 Task: MIDI Import.
Action: Mouse moved to (8, 12)
Screenshot: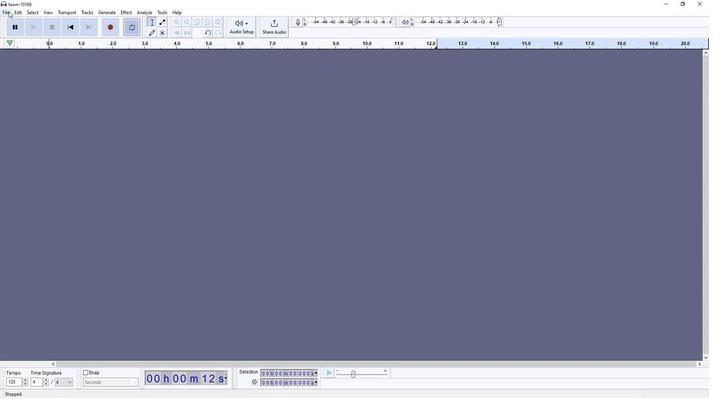 
Action: Mouse pressed left at (8, 12)
Screenshot: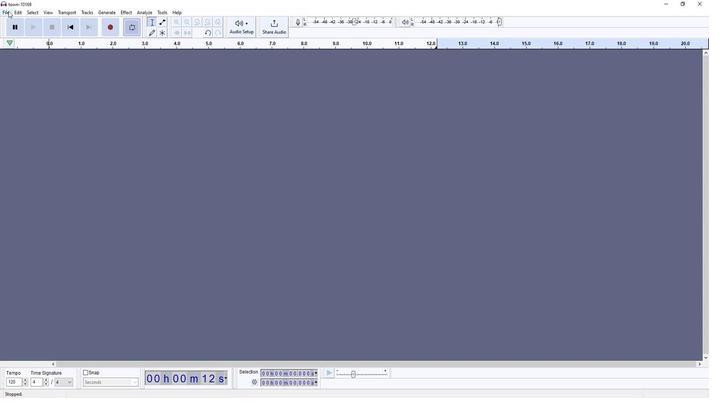
Action: Mouse moved to (30, 85)
Screenshot: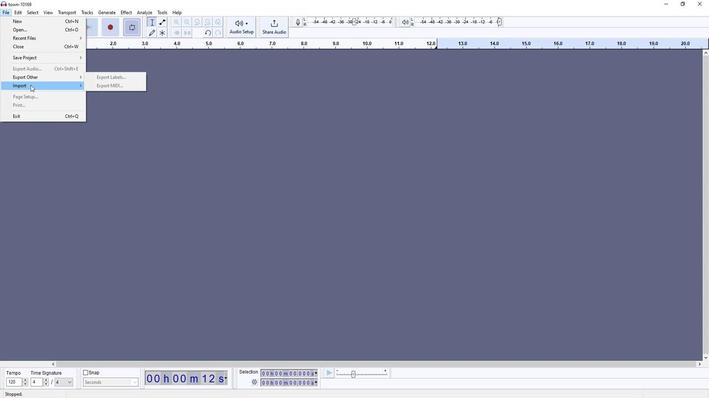 
Action: Mouse pressed left at (30, 85)
Screenshot: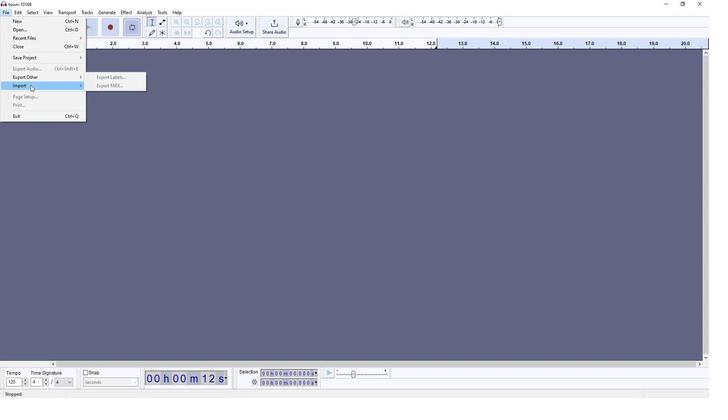 
Action: Mouse moved to (105, 94)
Screenshot: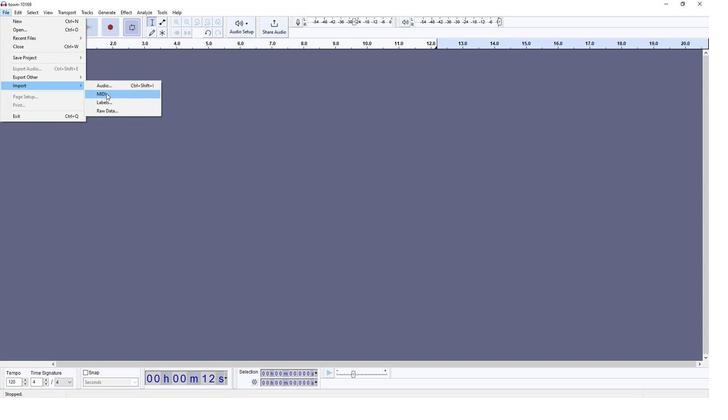 
Action: Mouse pressed left at (105, 94)
Screenshot: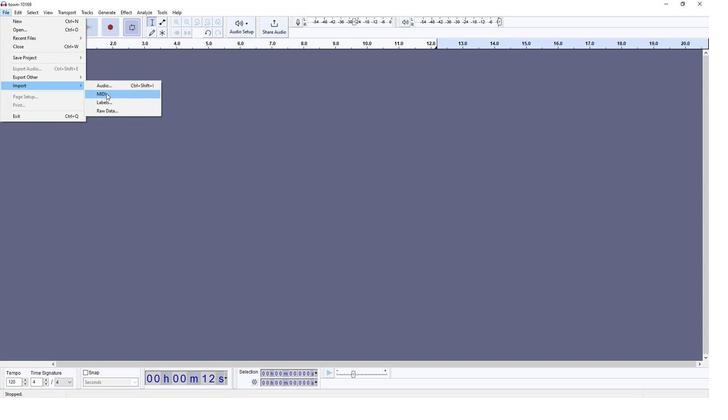 
Action: Mouse moved to (63, 64)
Screenshot: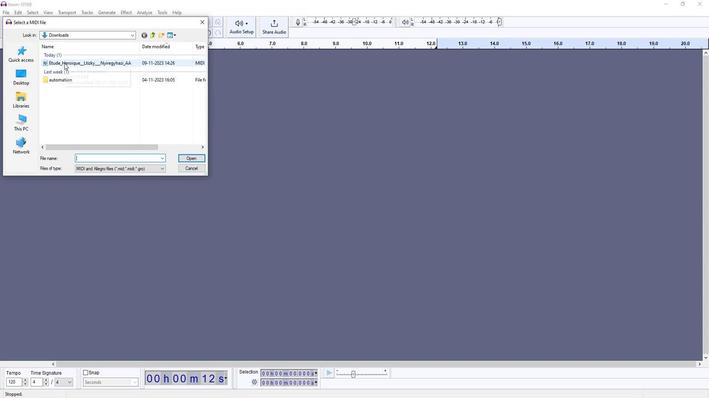 
Action: Mouse pressed left at (63, 64)
Screenshot: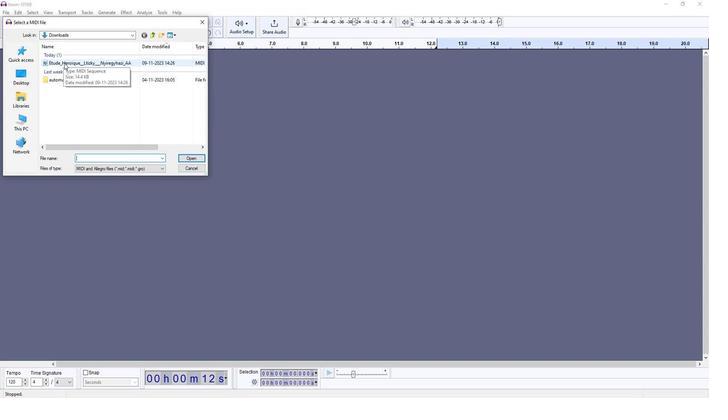 
Action: Mouse moved to (191, 157)
Screenshot: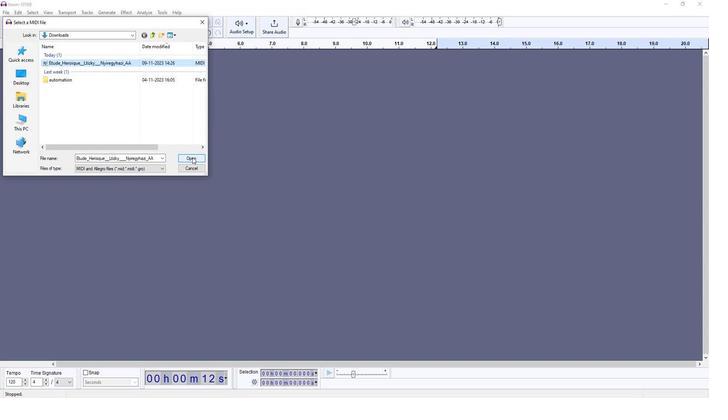 
Action: Mouse pressed left at (191, 157)
Screenshot: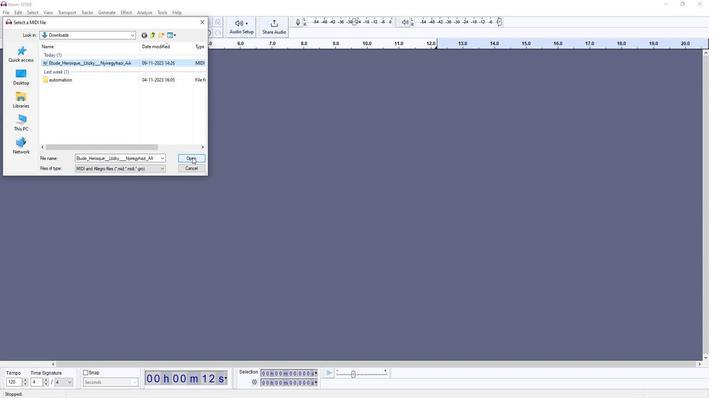 
Action: Mouse moved to (187, 139)
Screenshot: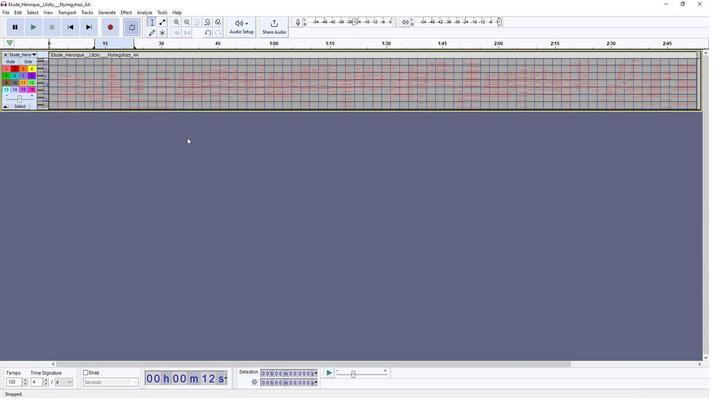 
Action: Mouse scrolled (187, 139) with delta (0, 0)
Screenshot: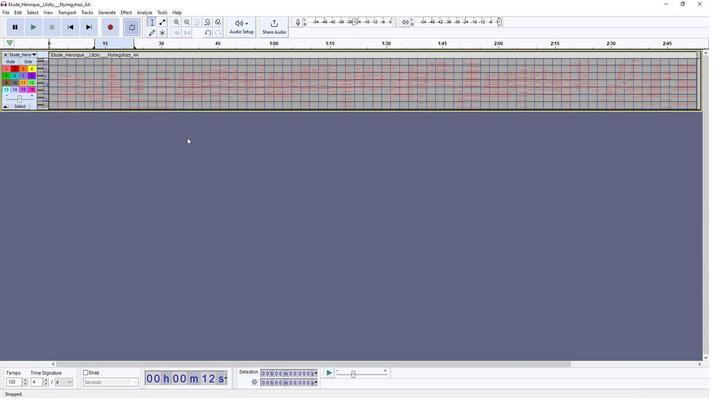 
Action: Mouse moved to (188, 142)
Screenshot: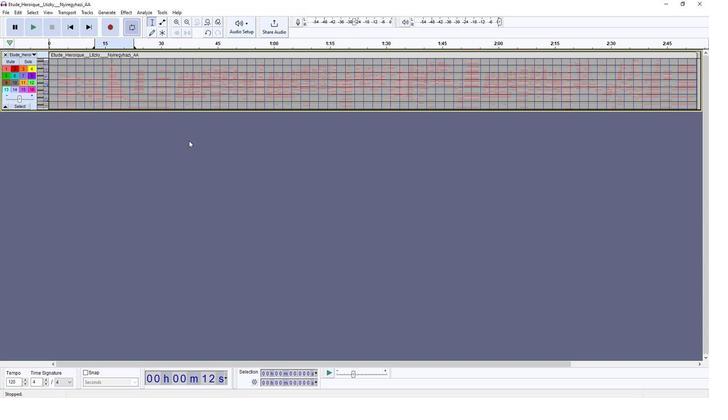 
Action: Mouse scrolled (188, 141) with delta (0, 0)
Screenshot: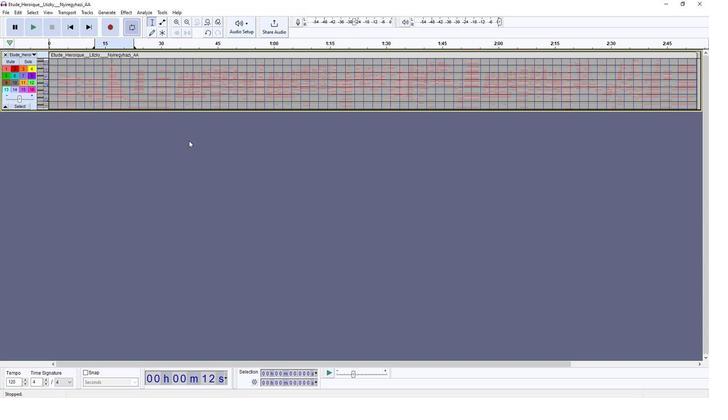 
Action: Mouse moved to (188, 144)
Screenshot: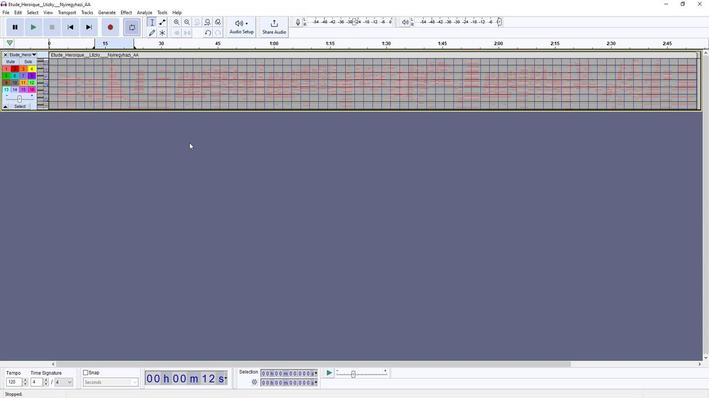 
Action: Mouse scrolled (188, 143) with delta (0, 0)
Screenshot: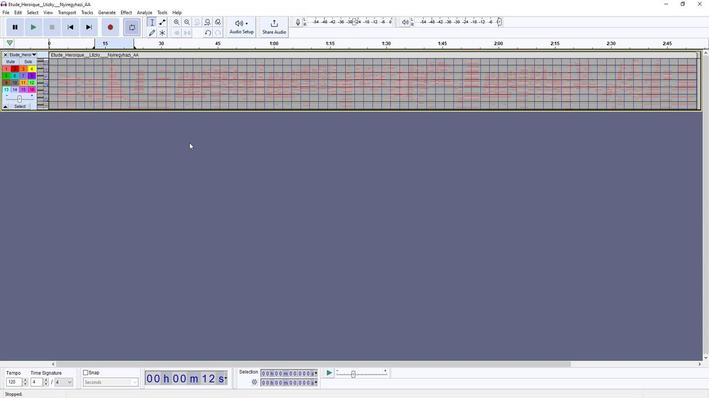 
Action: Mouse moved to (189, 146)
Screenshot: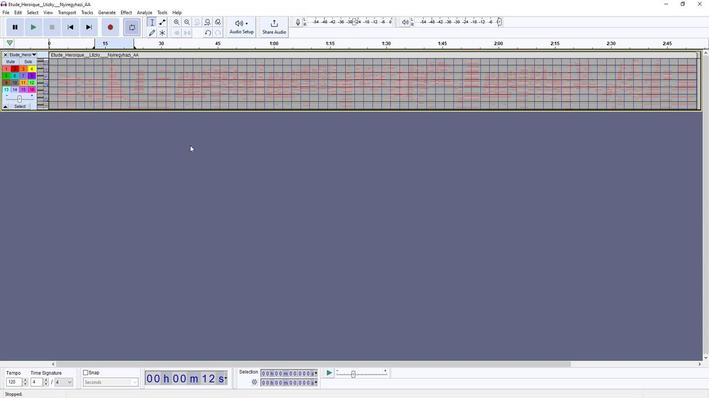 
Action: Mouse scrolled (189, 146) with delta (0, 0)
Screenshot: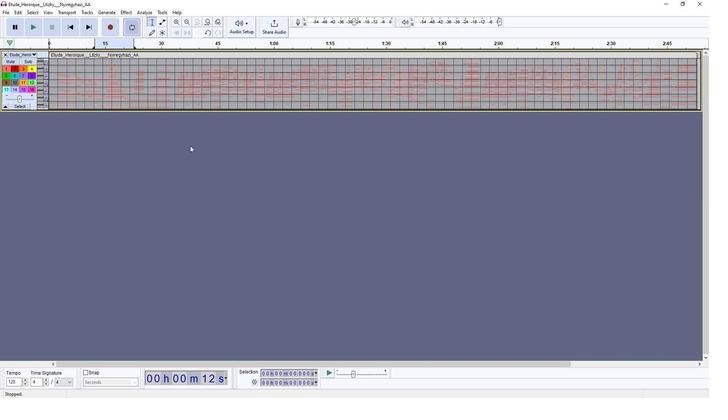 
Action: Mouse scrolled (189, 146) with delta (0, 0)
Screenshot: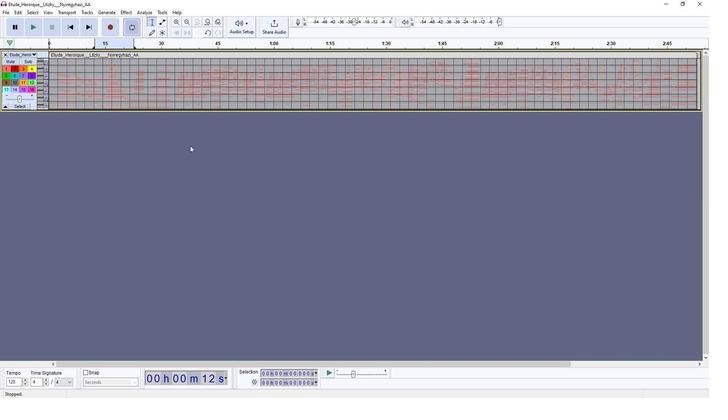 
